Task: Check the traffic conditions on Interstate 10 in Tallahassee.
Action: Mouse moved to (362, 32)
Screenshot: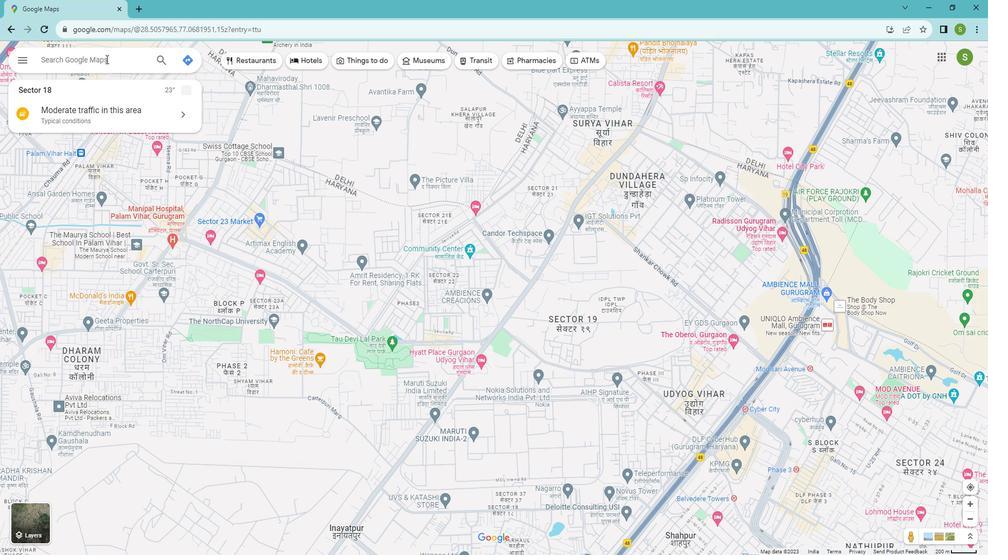 
Action: Mouse pressed left at (362, 32)
Screenshot: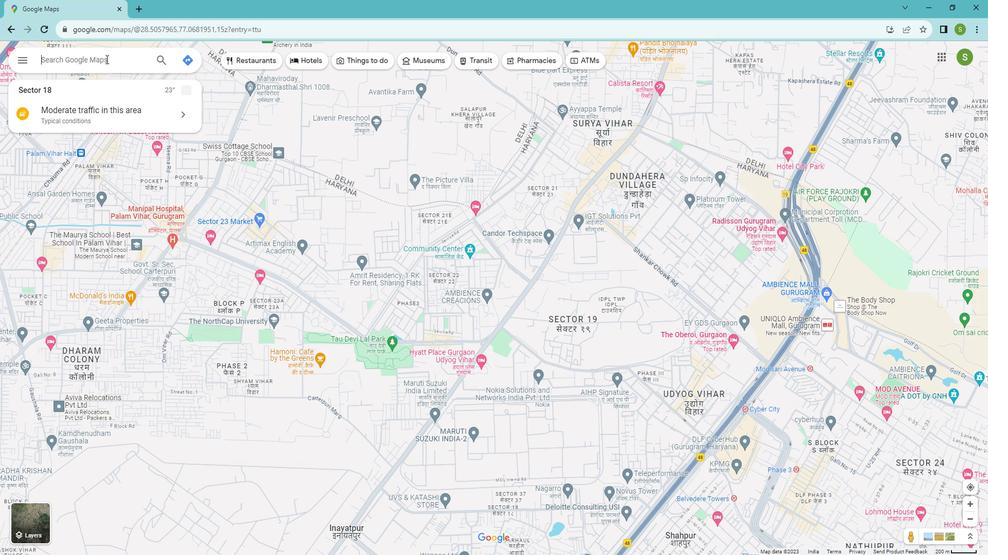
Action: Key pressed <Key.shift>Interstate<Key.space>10<Key.space>in<Key.space><Key.shift>Tallahassee<Key.enter>
Screenshot: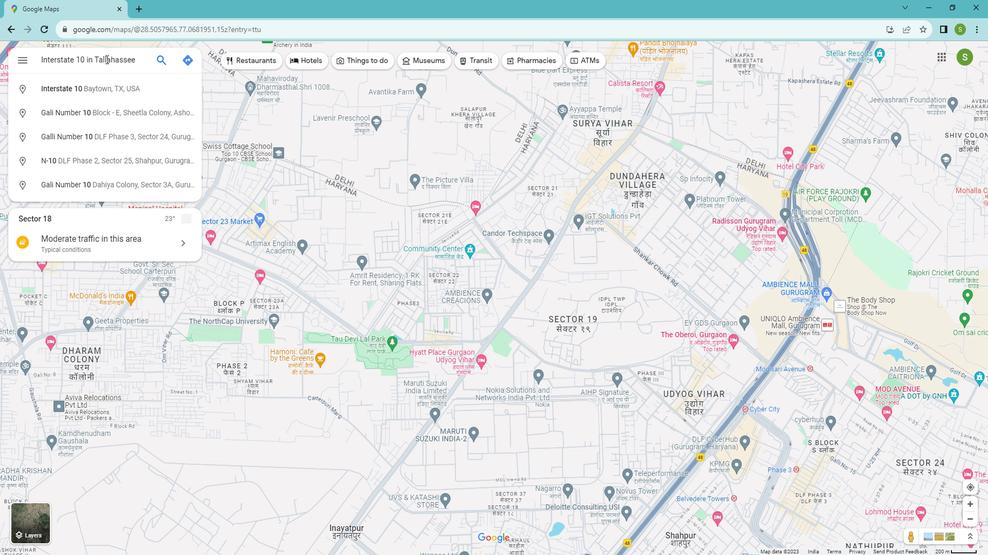 
Action: Mouse moved to (451, 524)
Screenshot: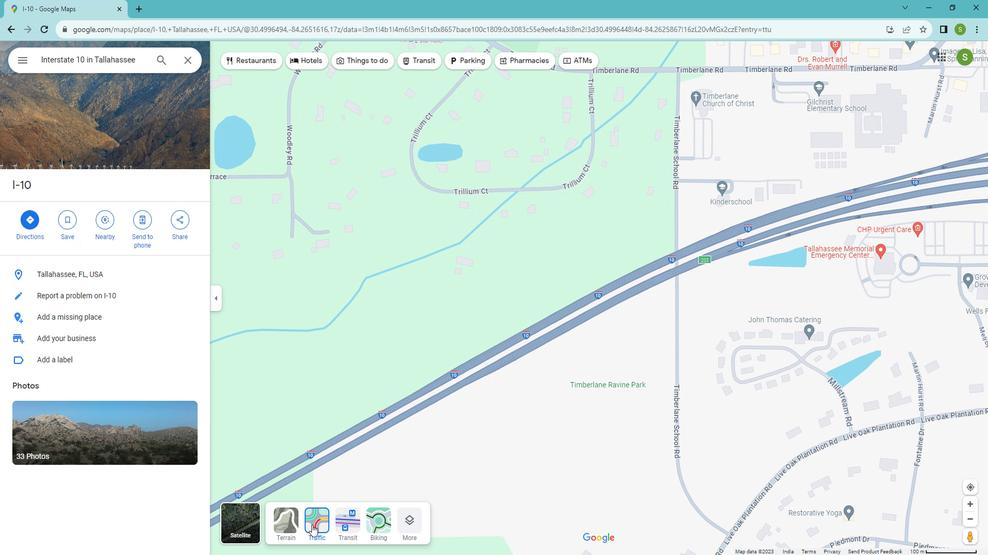 
Action: Mouse pressed left at (451, 524)
Screenshot: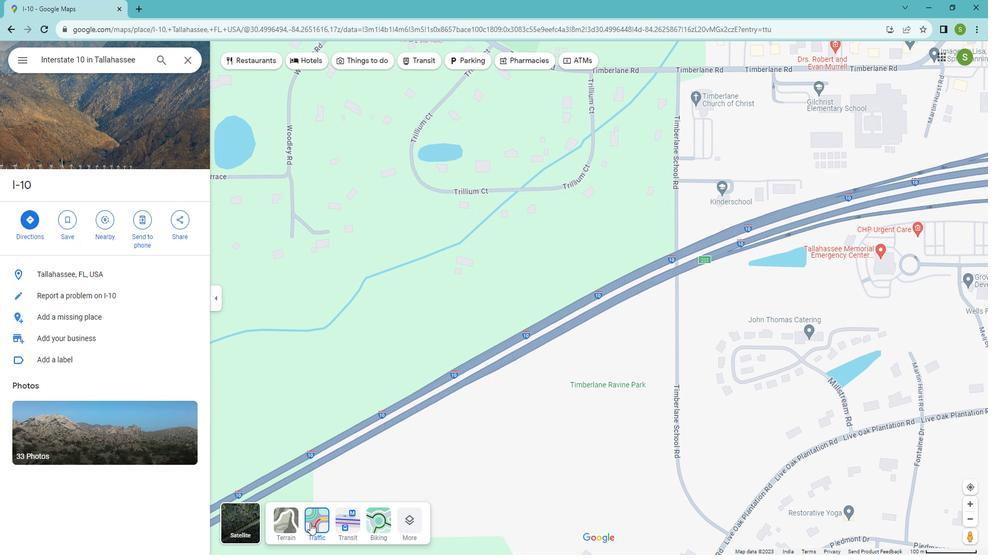 
Action: Mouse moved to (518, 368)
Screenshot: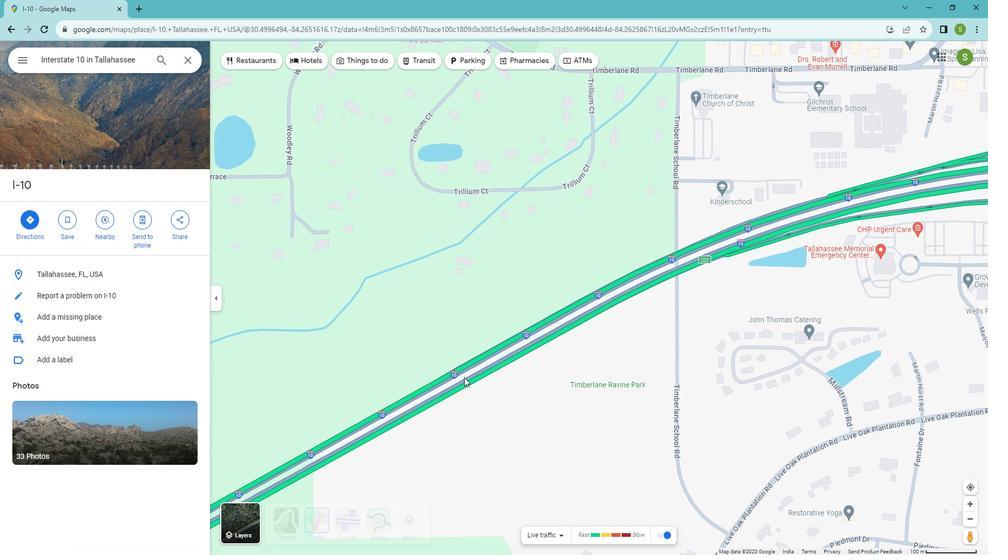 
Action: Mouse pressed left at (518, 368)
Screenshot: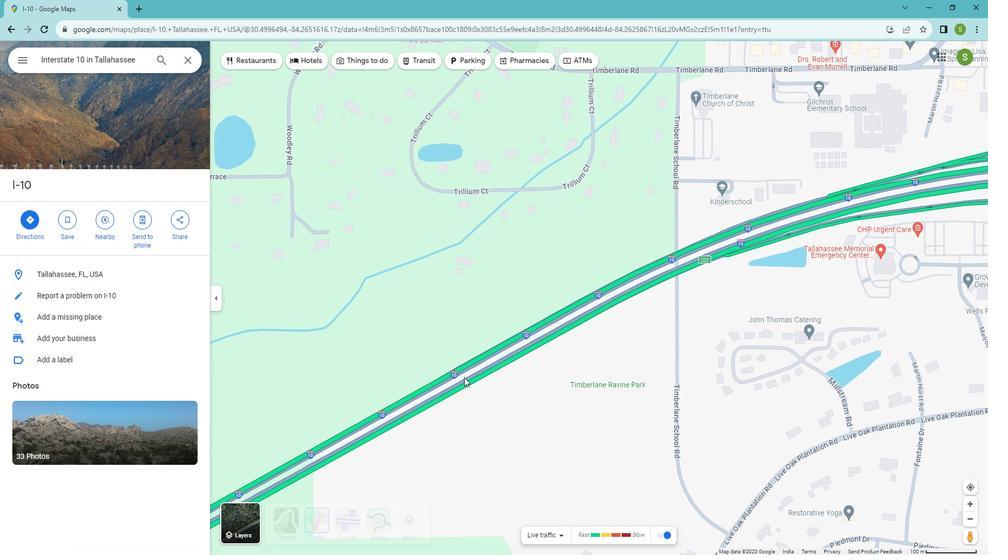 
Action: Mouse moved to (550, 190)
Screenshot: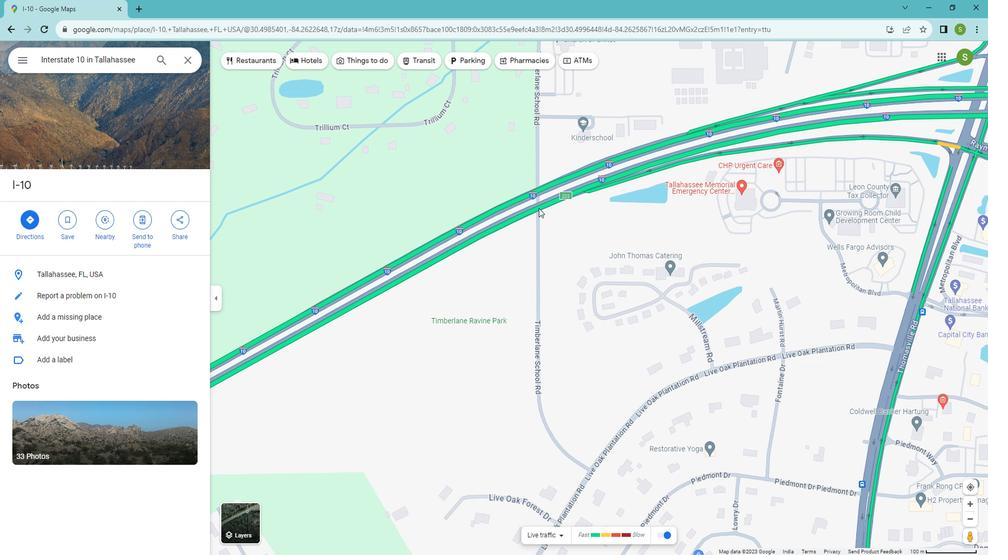 
Action: Mouse pressed left at (550, 190)
Screenshot: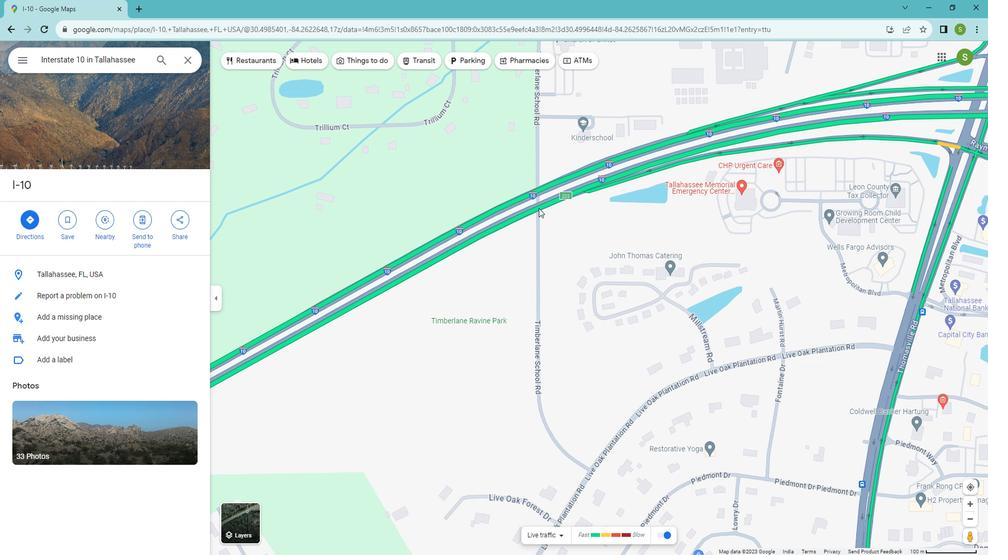 
Action: Mouse moved to (562, 535)
Screenshot: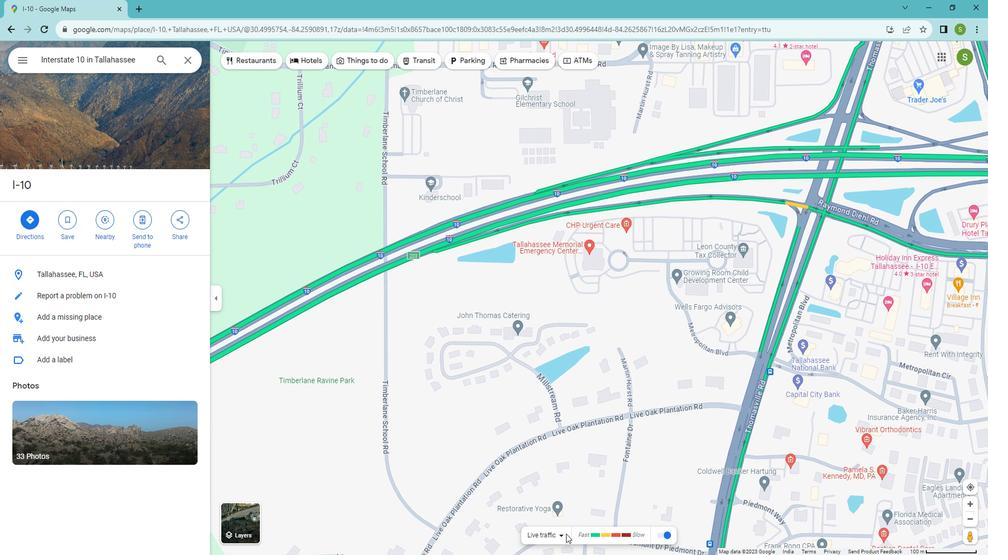 
Action: Mouse pressed left at (562, 535)
Screenshot: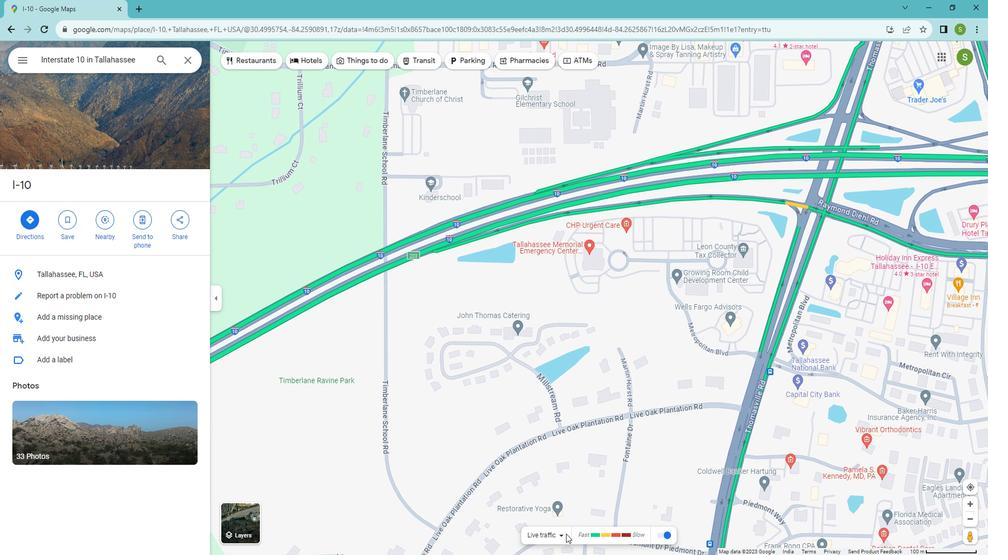 
Action: Mouse moved to (561, 535)
Screenshot: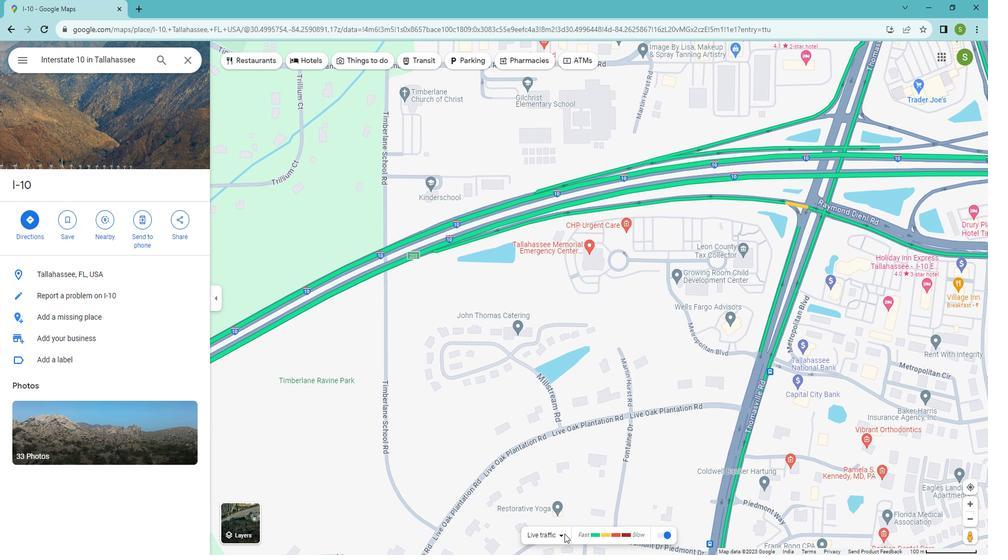 
Action: Mouse pressed left at (561, 535)
Screenshot: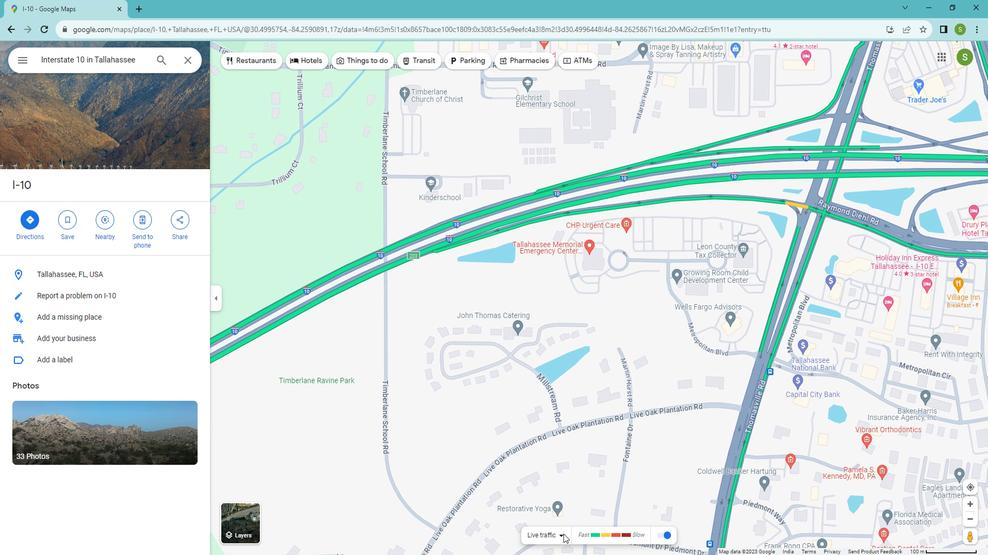 
Action: Mouse moved to (556, 520)
Screenshot: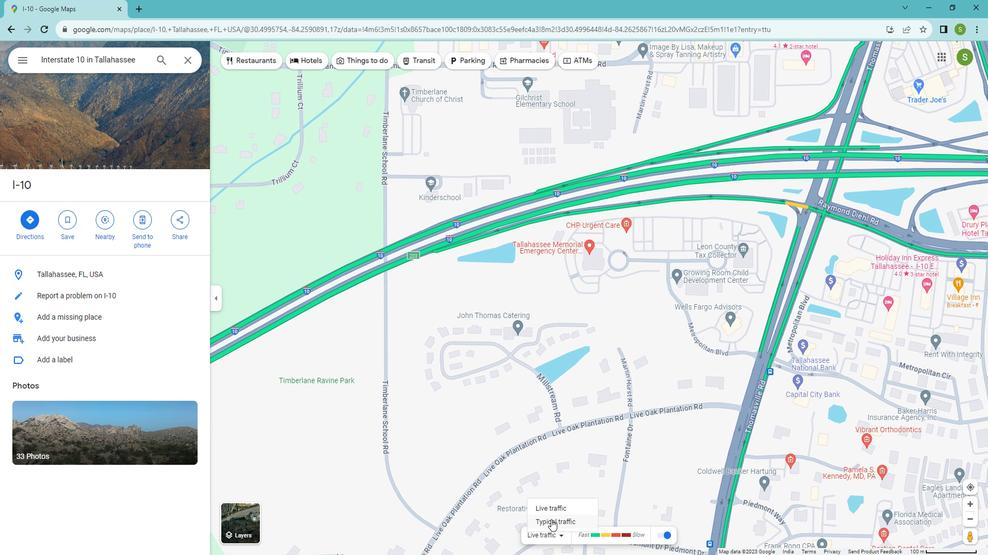 
Action: Mouse pressed left at (556, 520)
Screenshot: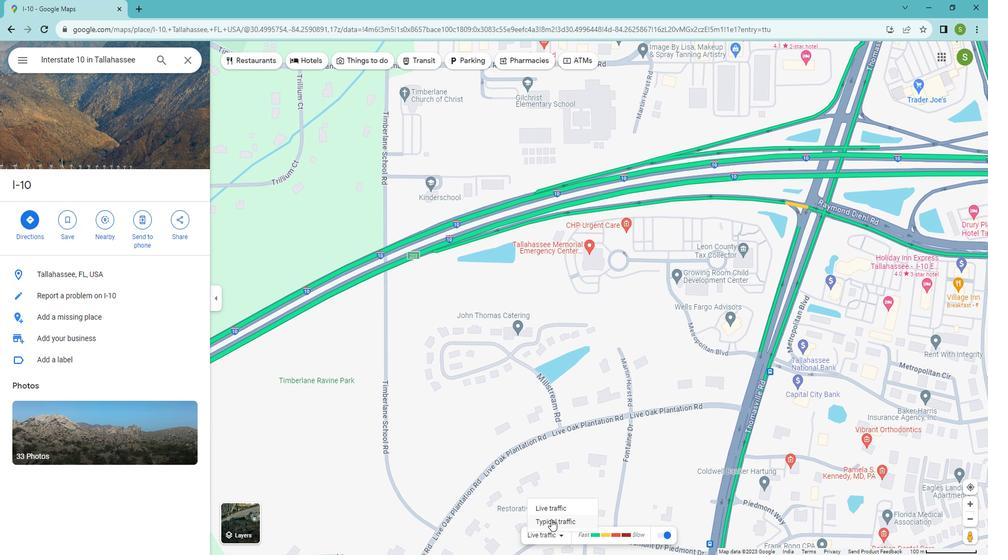 
Action: Mouse moved to (573, 166)
Screenshot: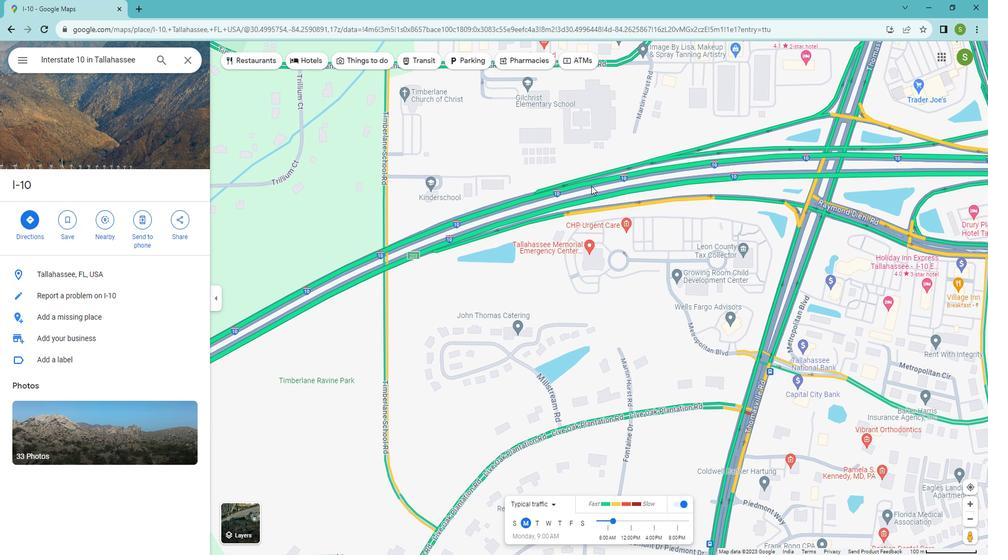 
Action: Mouse pressed left at (573, 166)
Screenshot: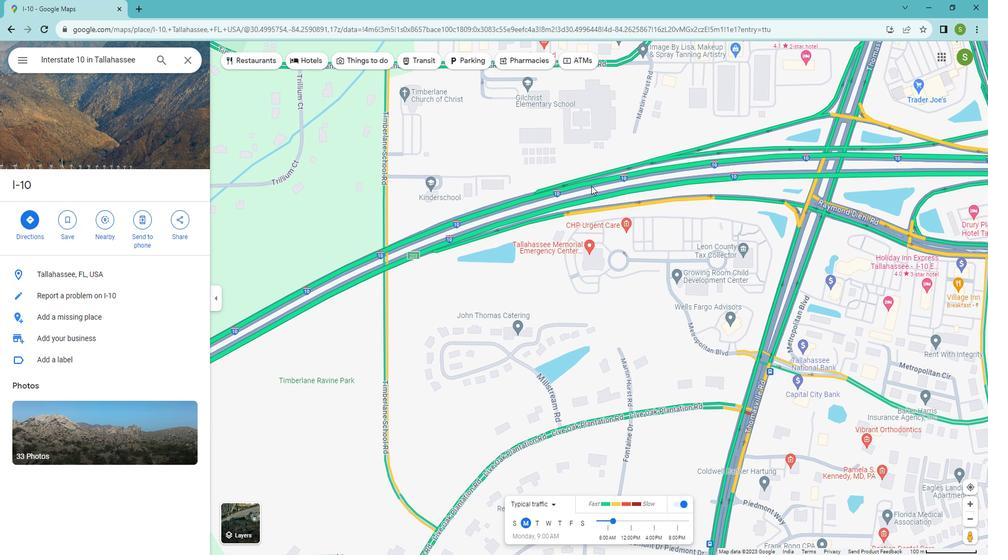 
Action: Mouse moved to (559, 238)
Screenshot: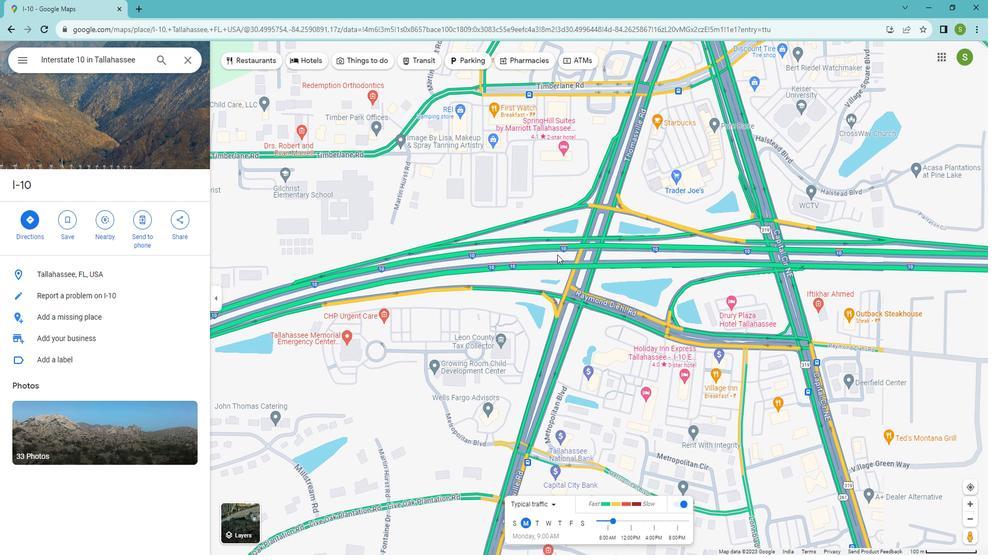
Action: Mouse pressed left at (559, 238)
Screenshot: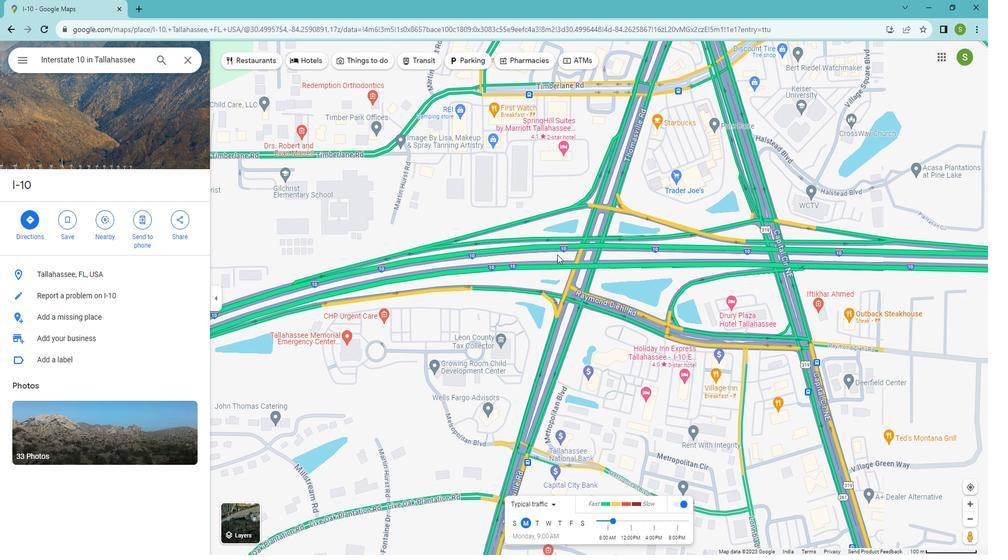 
Action: Mouse moved to (572, 272)
Screenshot: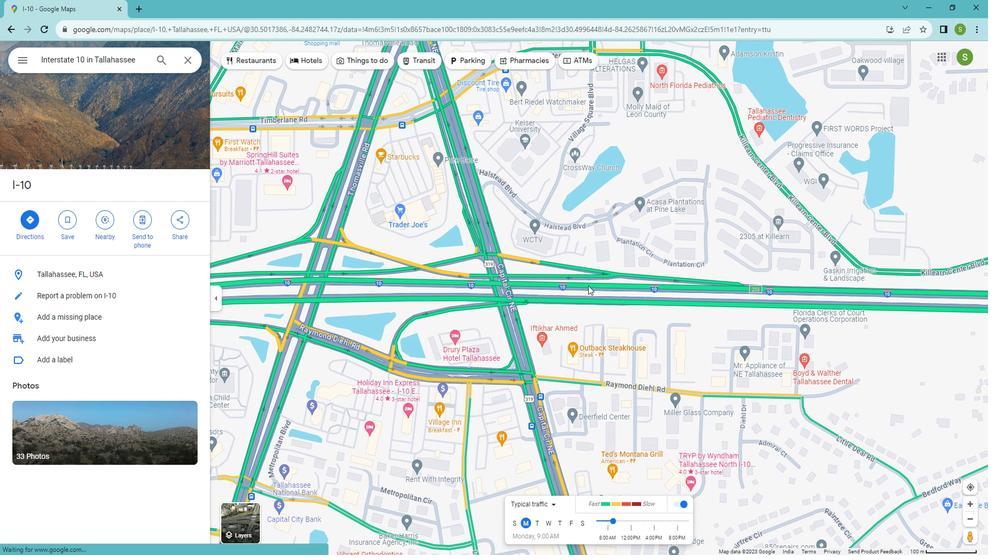 
Action: Mouse pressed left at (572, 272)
Screenshot: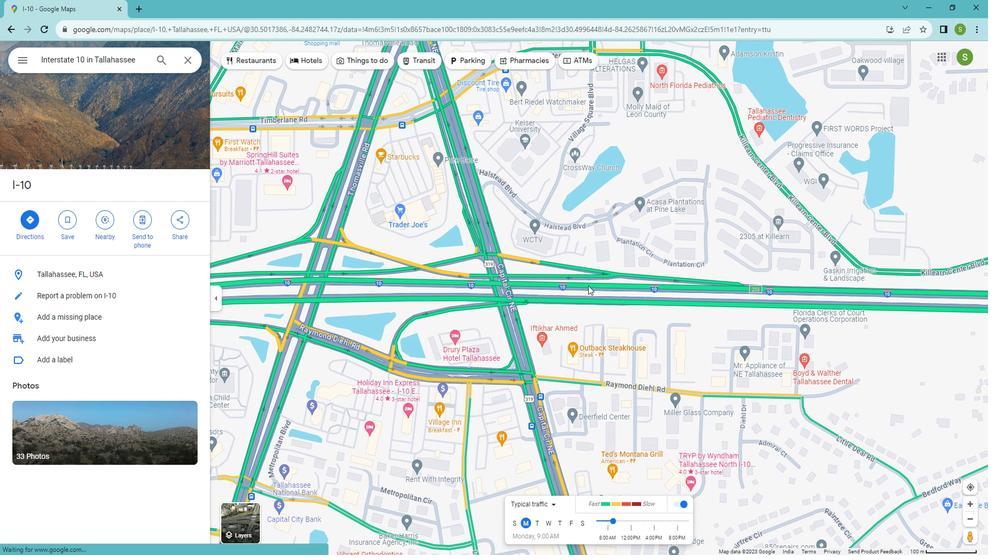 
Action: Mouse moved to (571, 220)
Screenshot: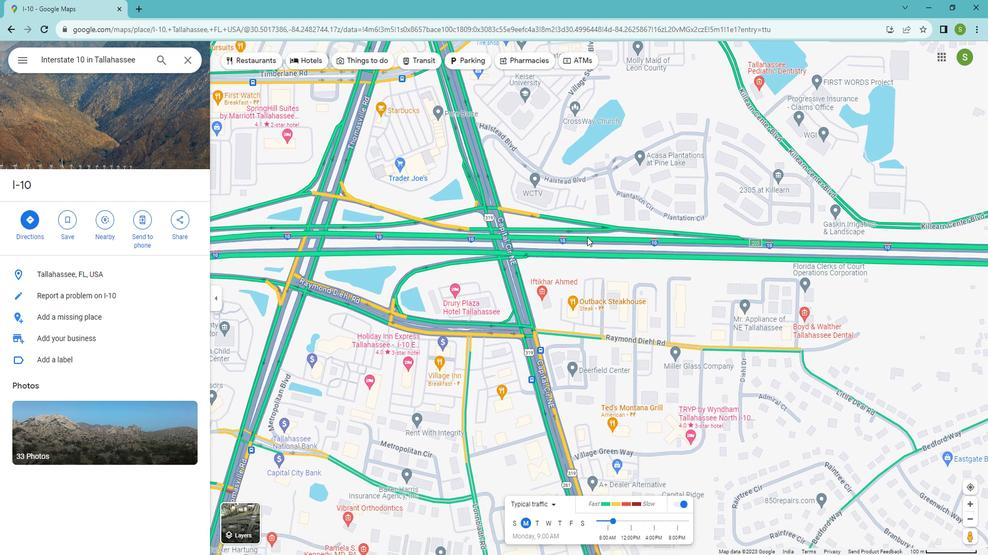 
Action: Mouse scrolled (571, 220) with delta (0, 0)
Screenshot: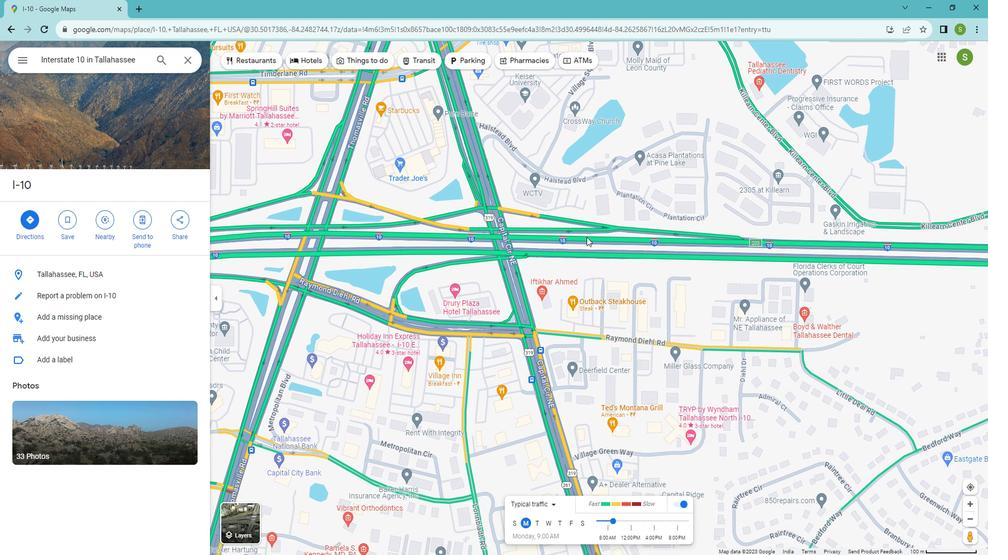 
Action: Mouse scrolled (571, 220) with delta (0, 0)
Screenshot: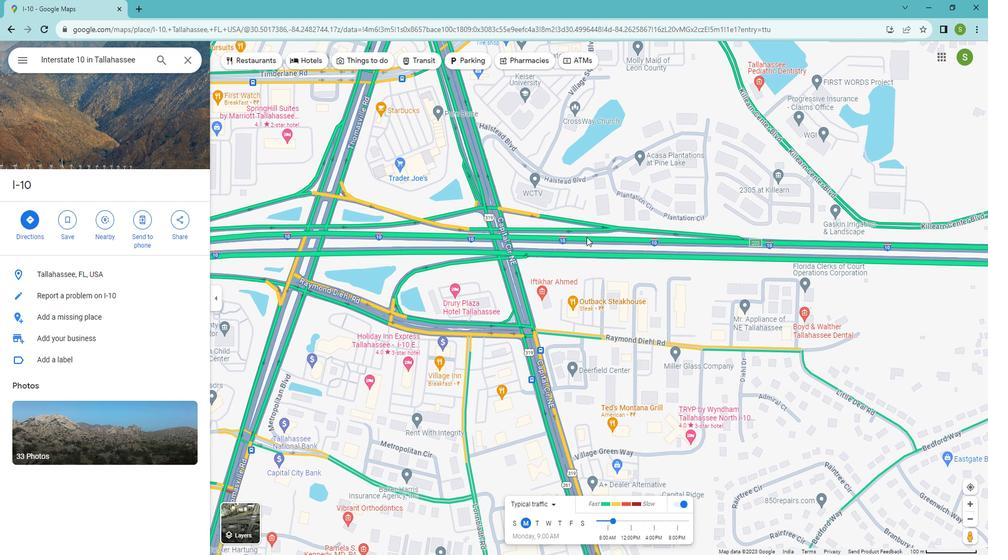 
Action: Mouse scrolled (571, 220) with delta (0, 0)
Screenshot: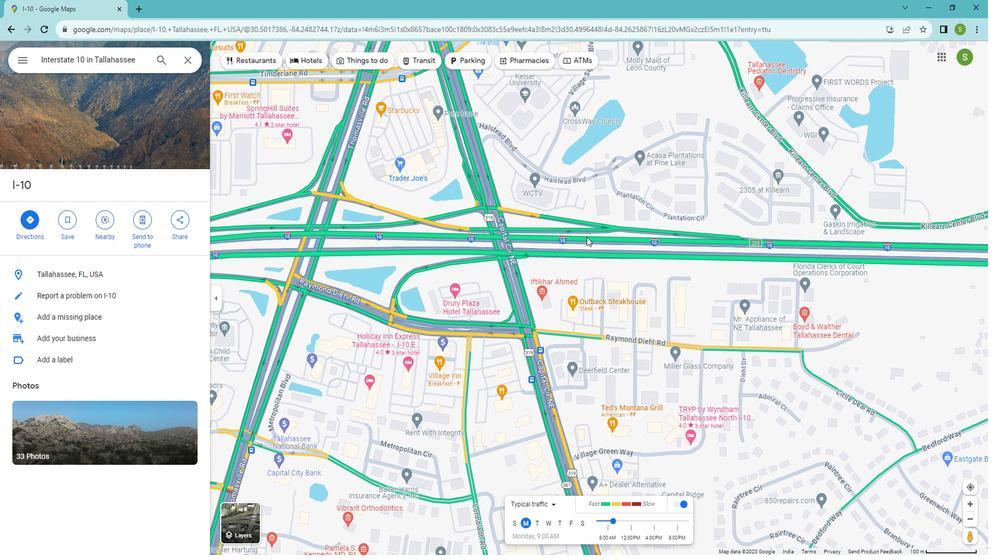 
Action: Mouse scrolled (571, 220) with delta (0, 0)
Screenshot: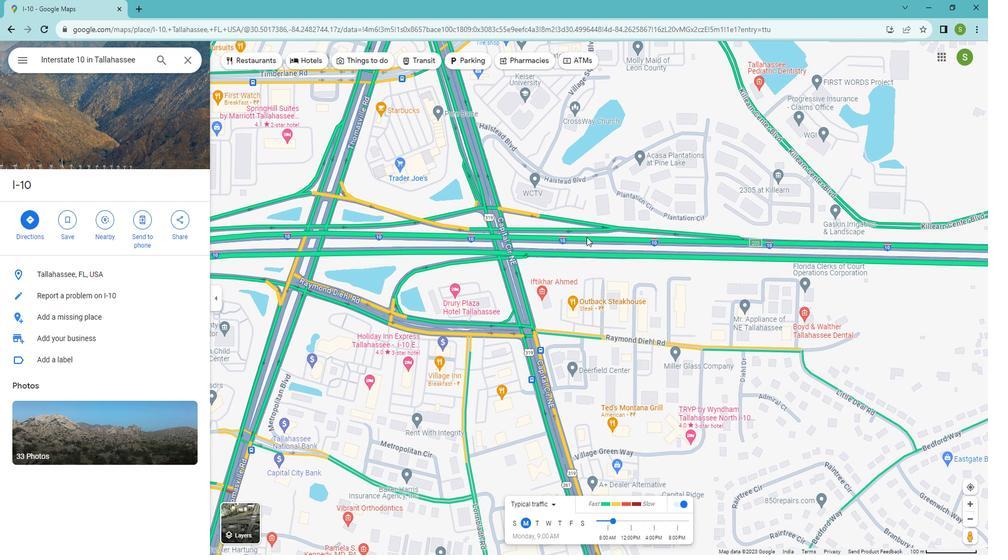 
Action: Mouse scrolled (571, 220) with delta (0, 0)
Screenshot: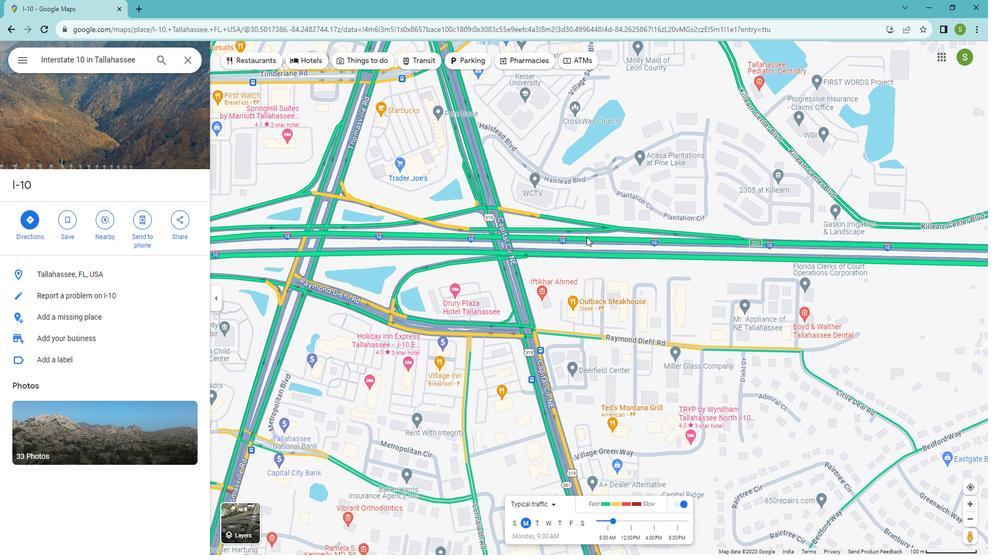
Action: Mouse scrolled (571, 220) with delta (0, 0)
Screenshot: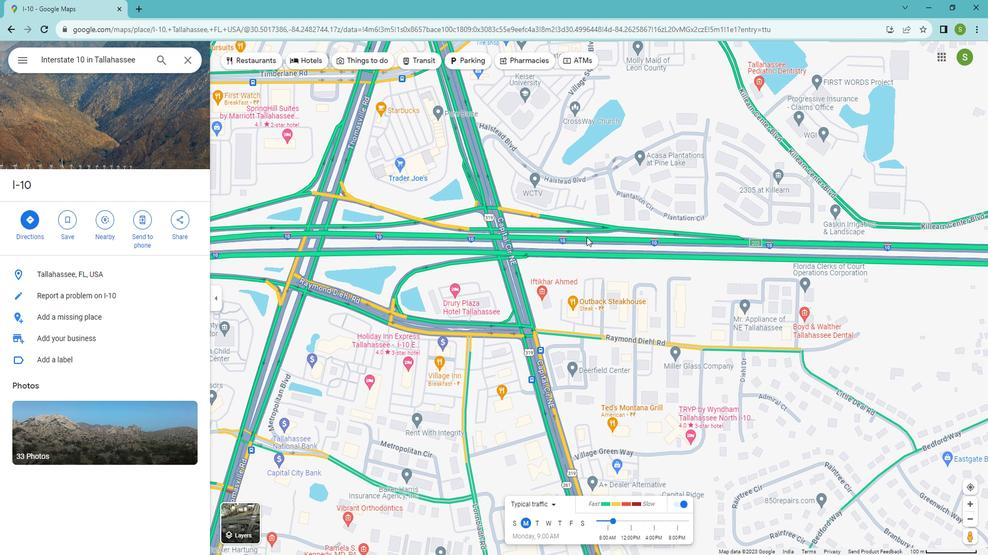 
Action: Mouse scrolled (571, 220) with delta (0, 0)
Screenshot: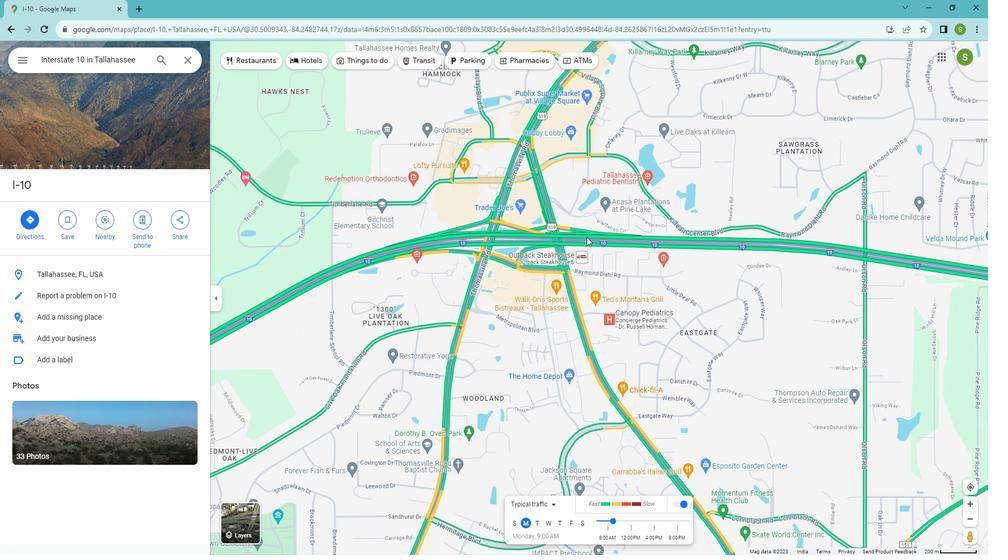 
Action: Mouse scrolled (571, 220) with delta (0, 0)
Screenshot: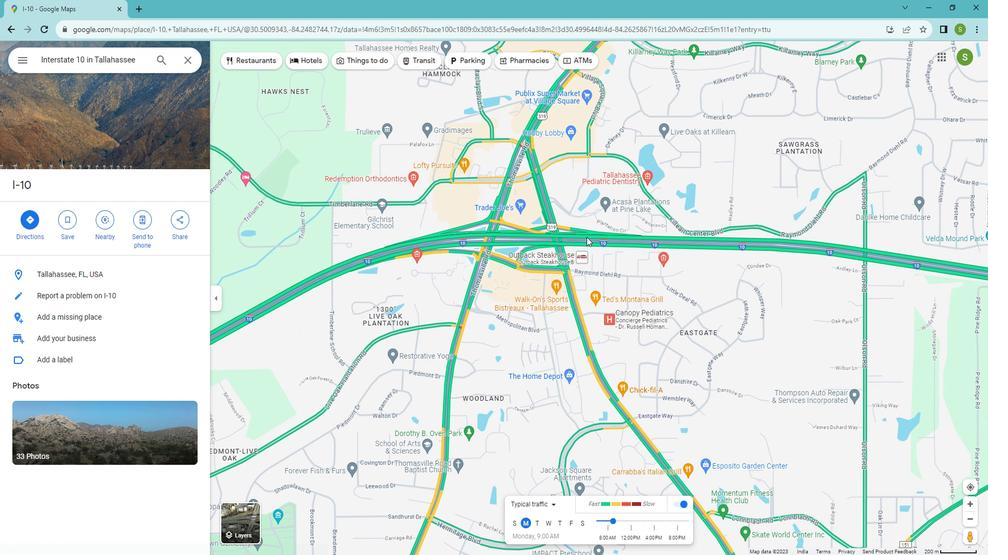 
Action: Mouse scrolled (571, 220) with delta (0, 0)
Screenshot: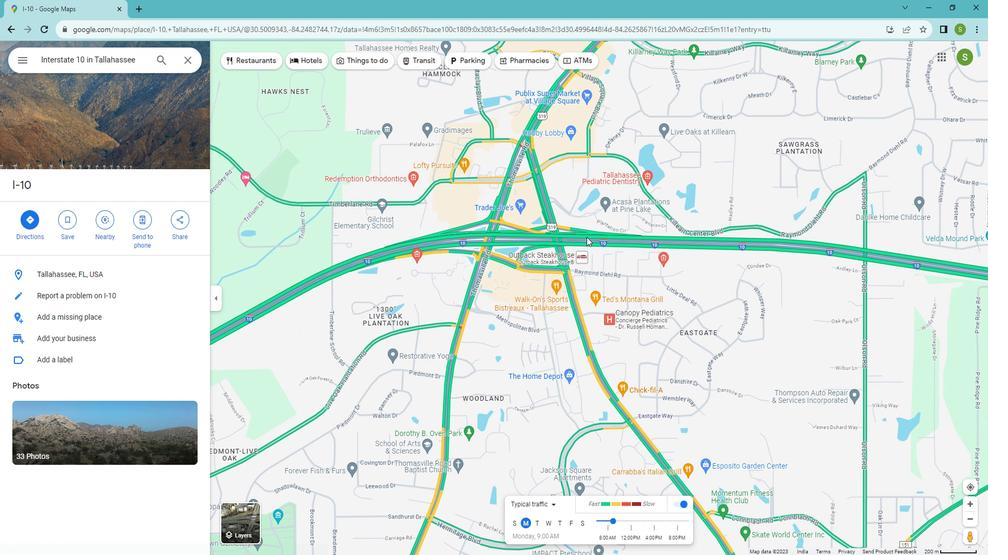 
Action: Mouse scrolled (571, 220) with delta (0, 0)
Screenshot: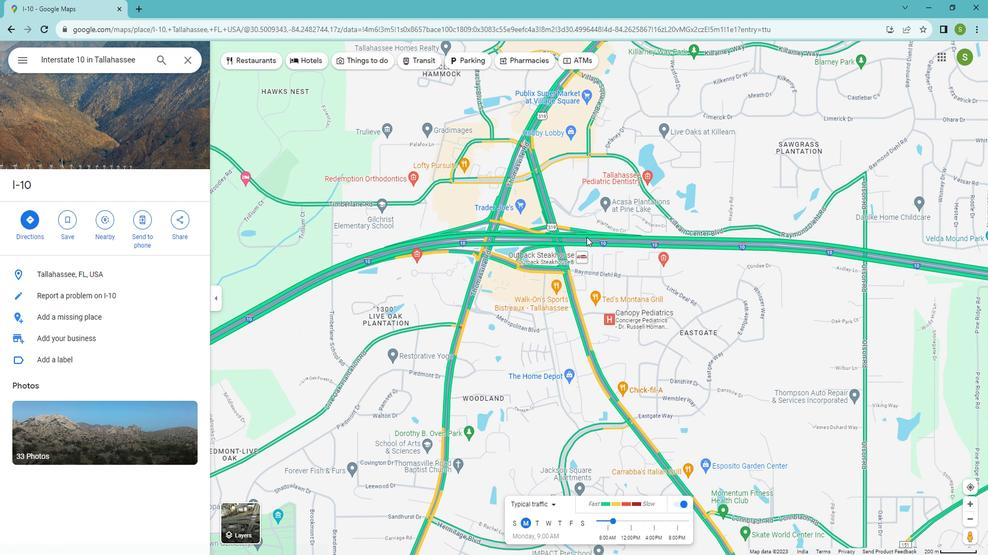 
Action: Mouse scrolled (571, 220) with delta (0, 0)
Screenshot: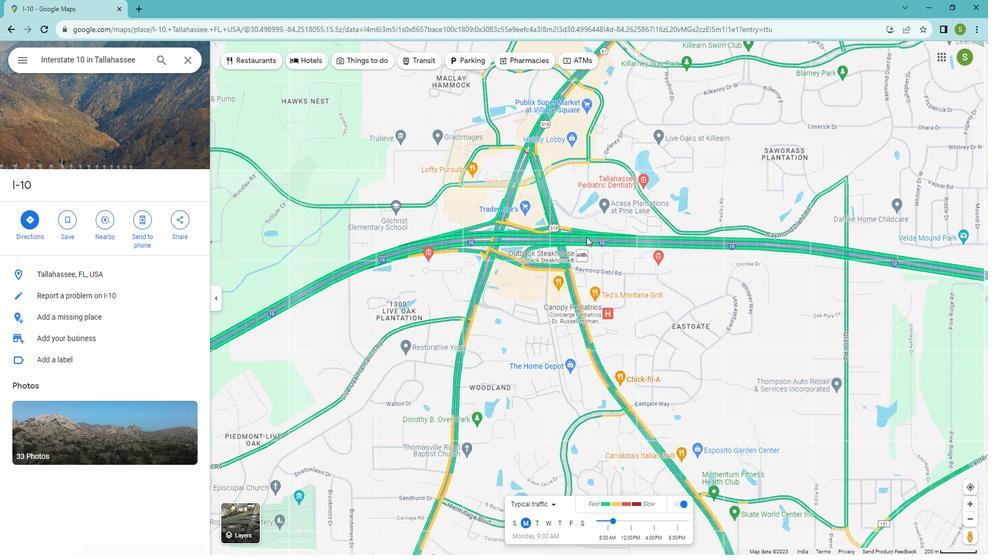 
Action: Mouse scrolled (571, 220) with delta (0, 0)
Screenshot: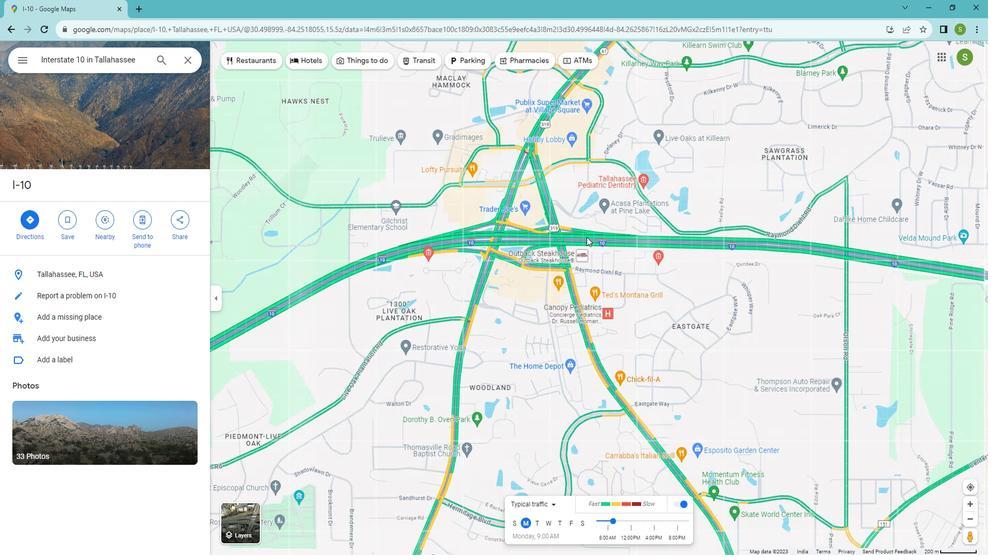 
Action: Mouse scrolled (571, 220) with delta (0, 0)
Screenshot: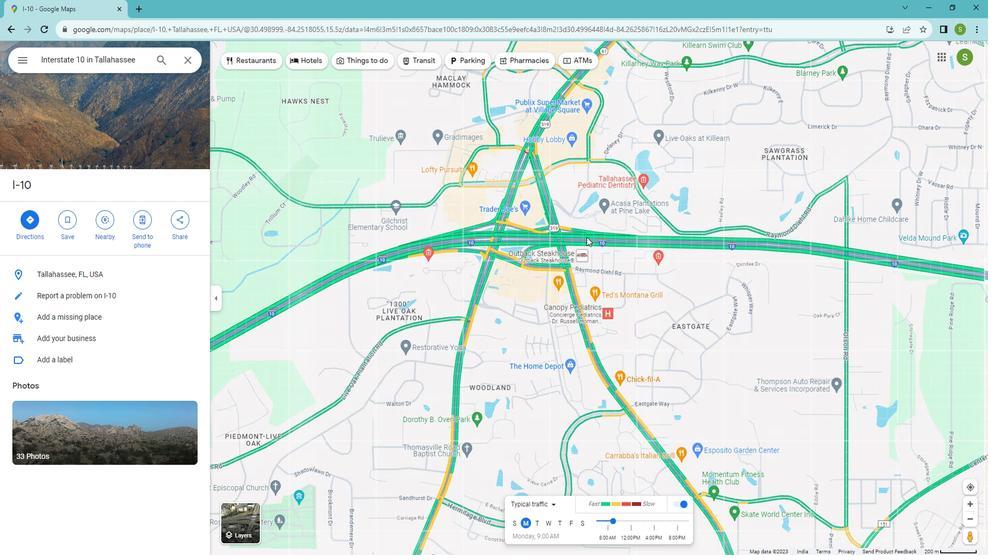 
Action: Mouse moved to (571, 220)
Screenshot: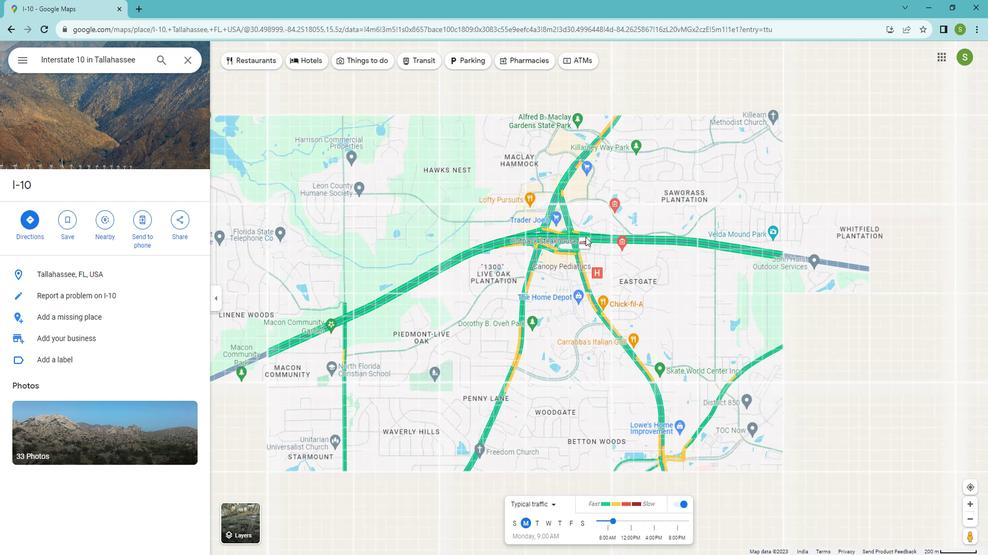 
Action: Mouse scrolled (571, 220) with delta (0, 0)
Screenshot: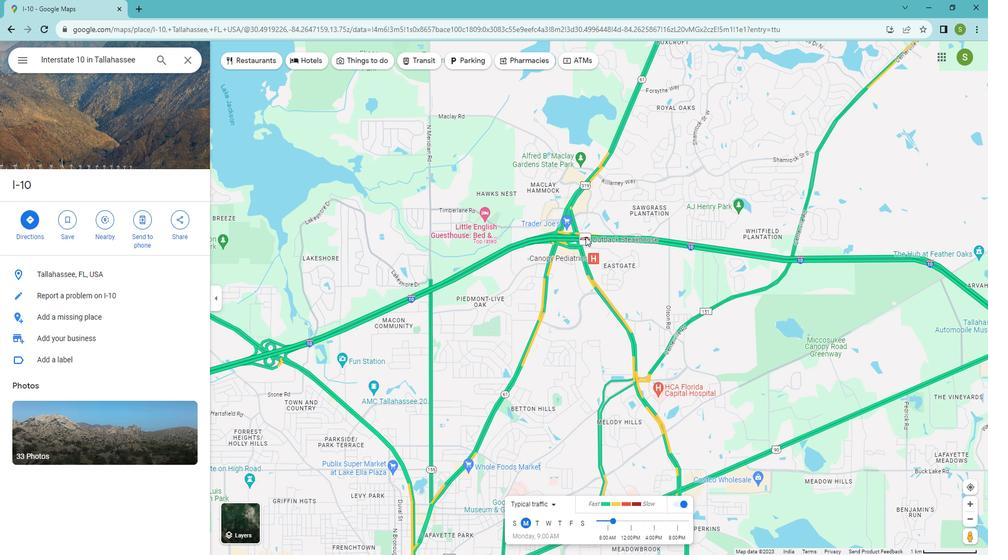 
Action: Mouse scrolled (571, 220) with delta (0, 0)
Screenshot: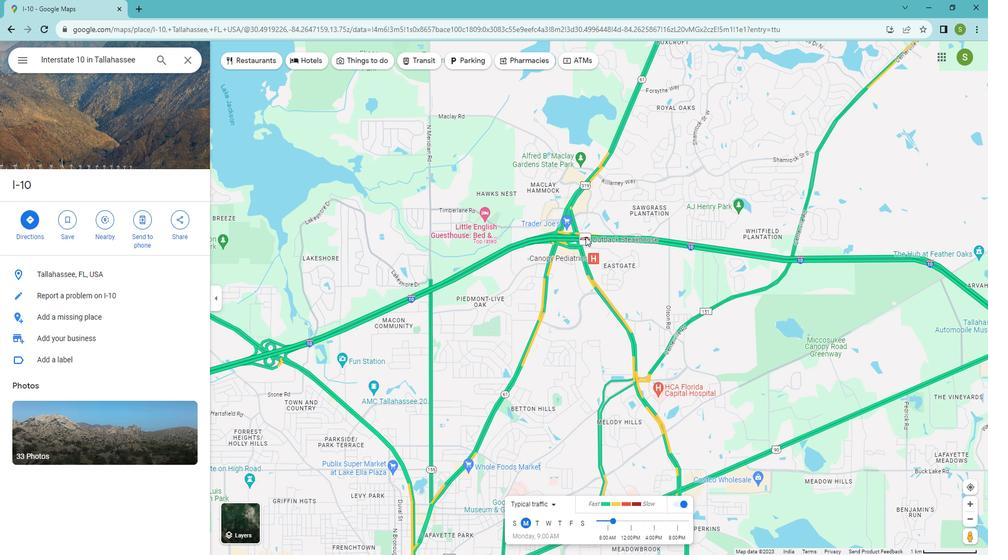
Action: Mouse moved to (571, 220)
Screenshot: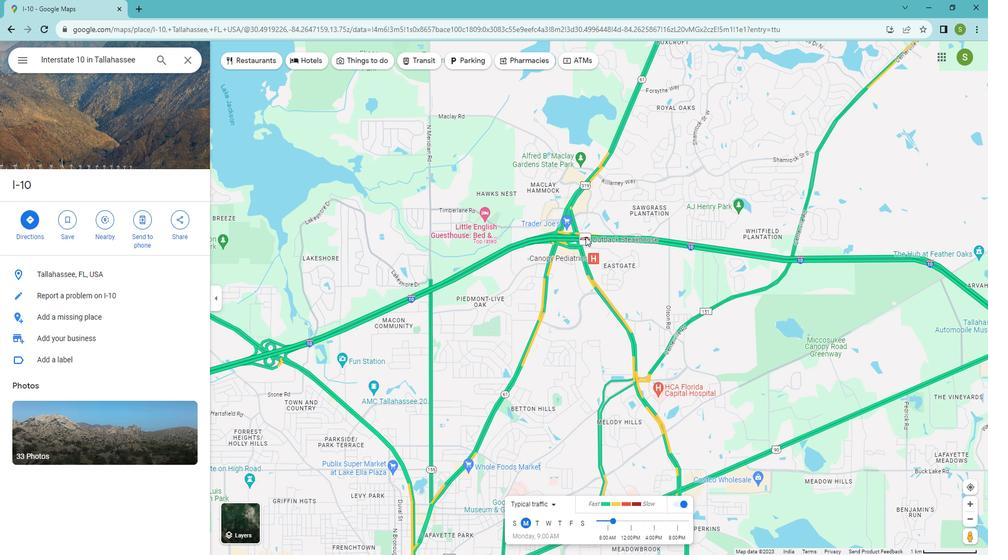 
Action: Mouse scrolled (571, 220) with delta (0, 0)
Screenshot: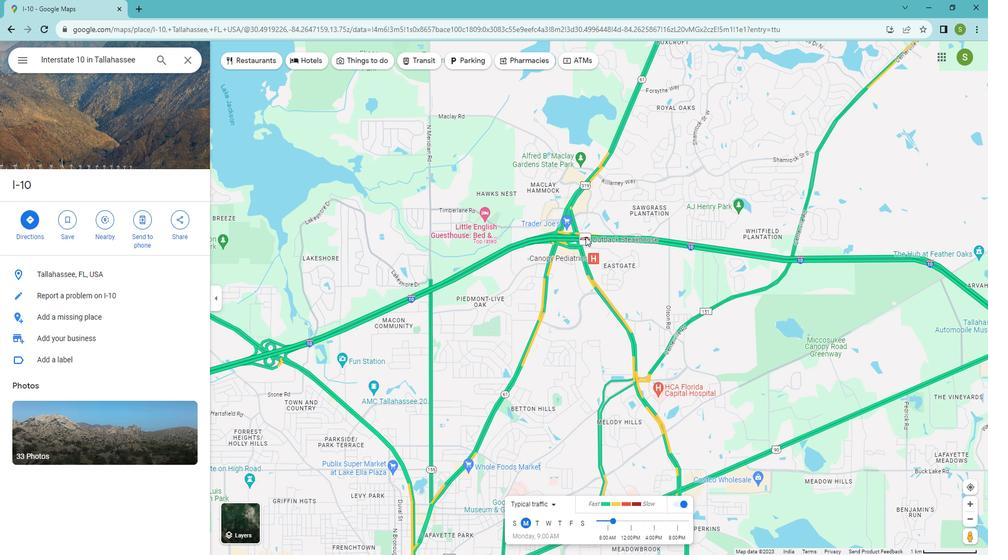 
Action: Mouse moved to (570, 220)
Screenshot: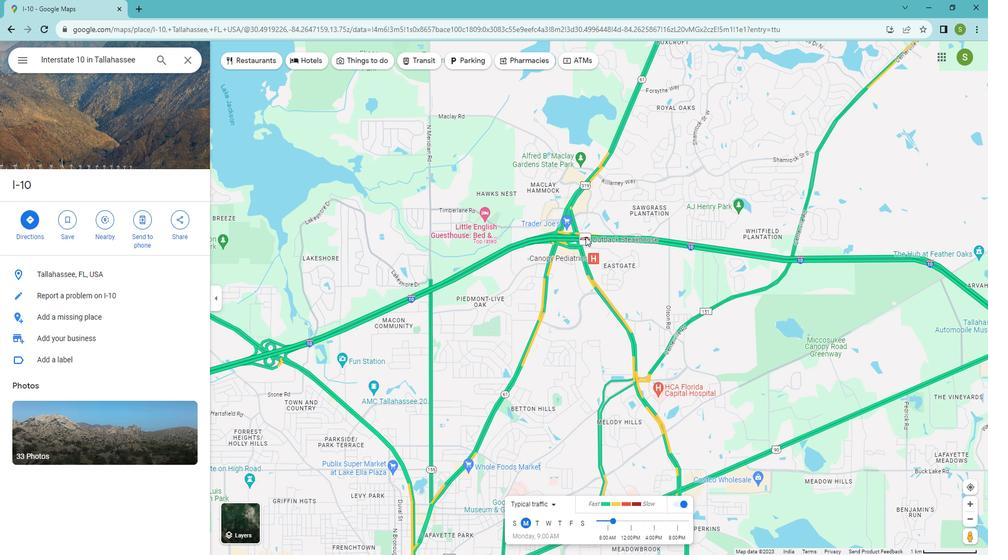 
Action: Mouse scrolled (570, 220) with delta (0, 0)
Screenshot: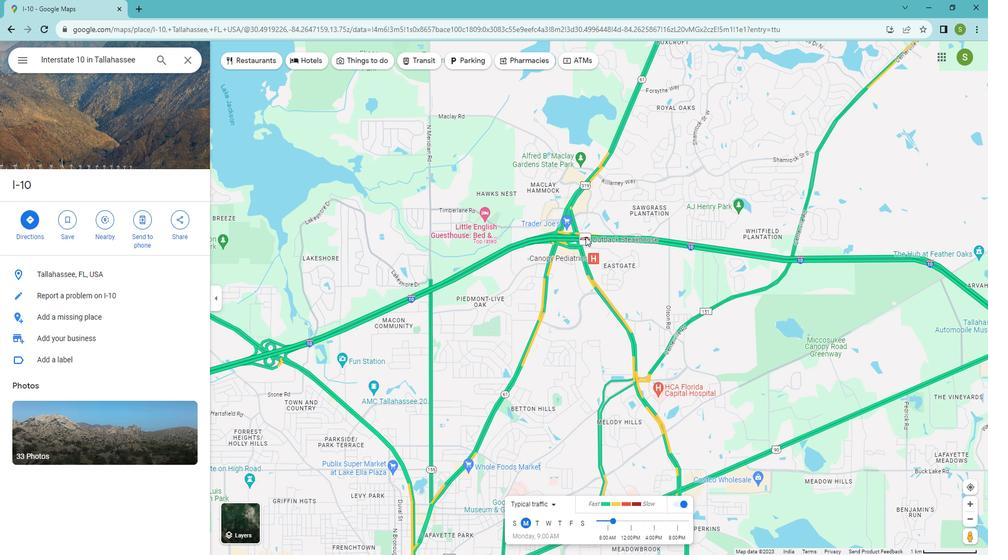 
Action: Mouse moved to (570, 220)
Screenshot: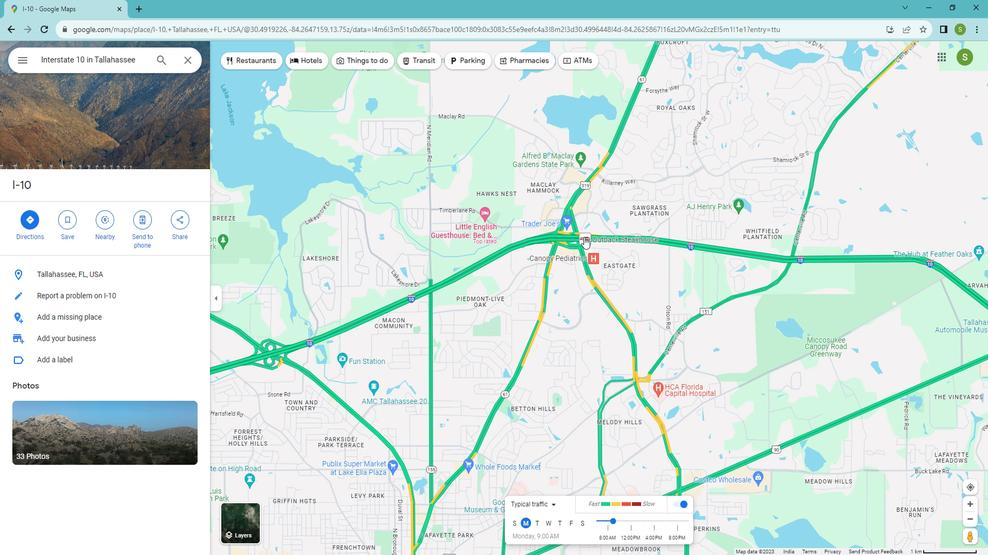 
Action: Mouse scrolled (570, 220) with delta (0, 0)
Screenshot: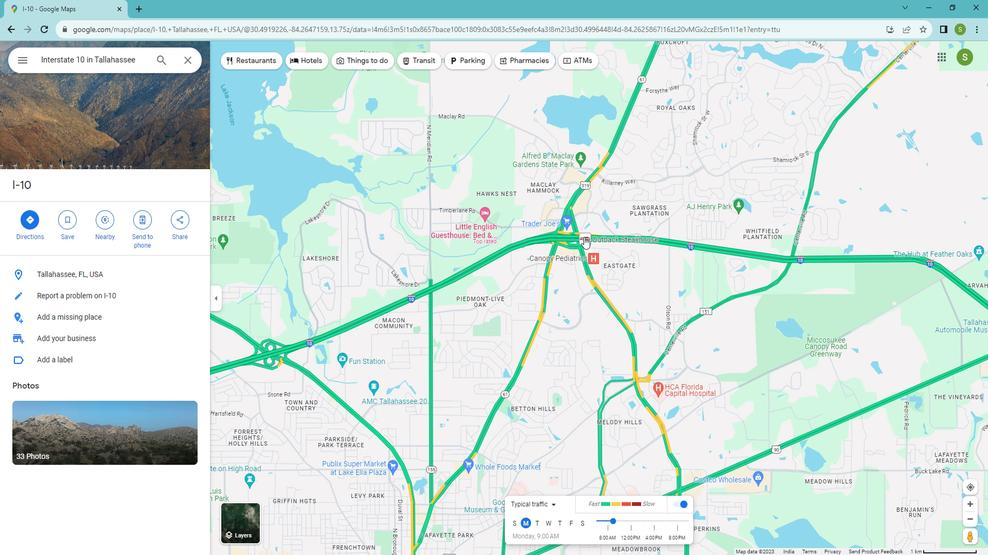 
Action: Mouse scrolled (570, 220) with delta (0, 0)
Screenshot: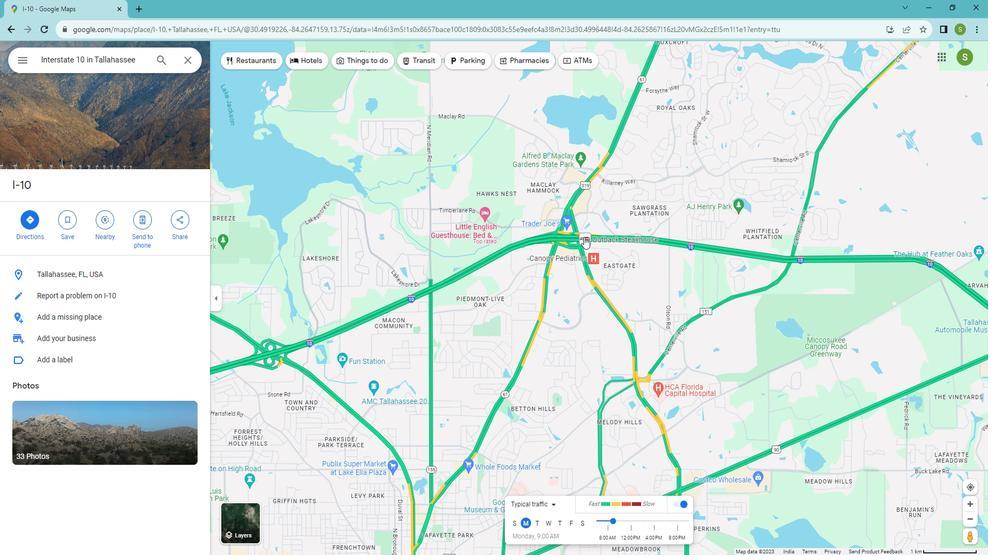 
Action: Mouse moved to (568, 219)
Screenshot: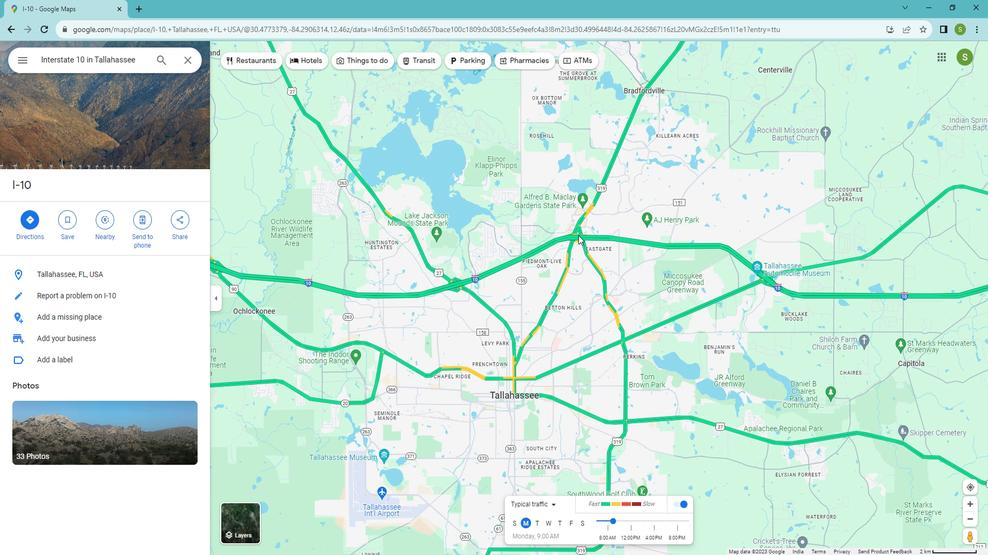 
